 Task: Add the task  Improve the appâ€™s caching system for faster data retrieval to the section Epic Expedition in the project WorthyTech and add a Due Date to the respective task as 2023/07/08.
Action: Mouse moved to (905, 183)
Screenshot: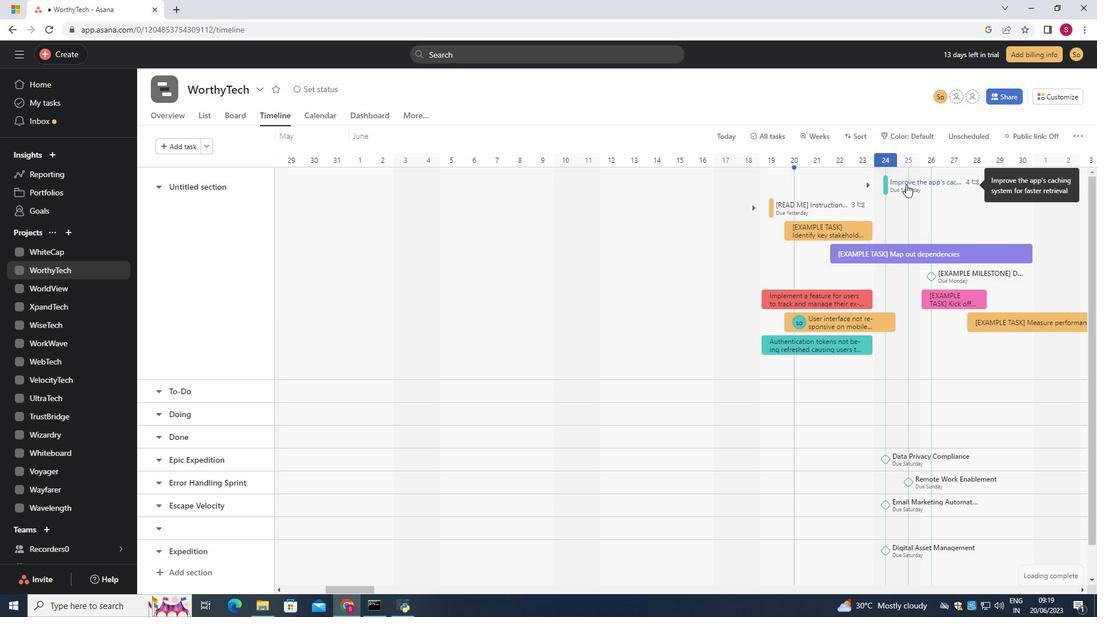 
Action: Mouse pressed left at (905, 183)
Screenshot: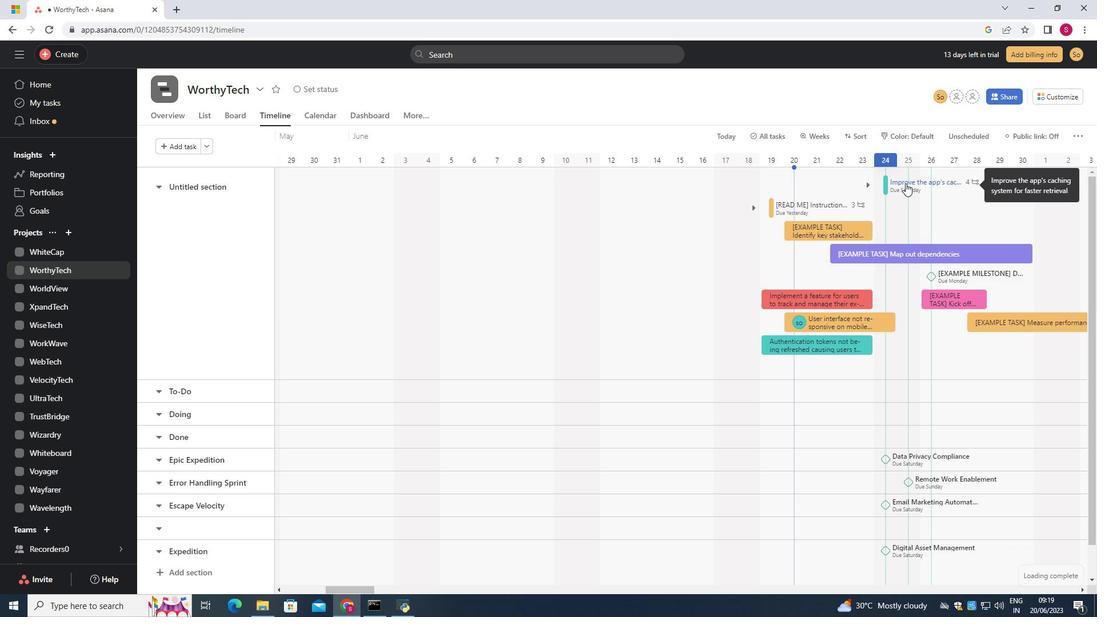 
Action: Mouse moved to (883, 250)
Screenshot: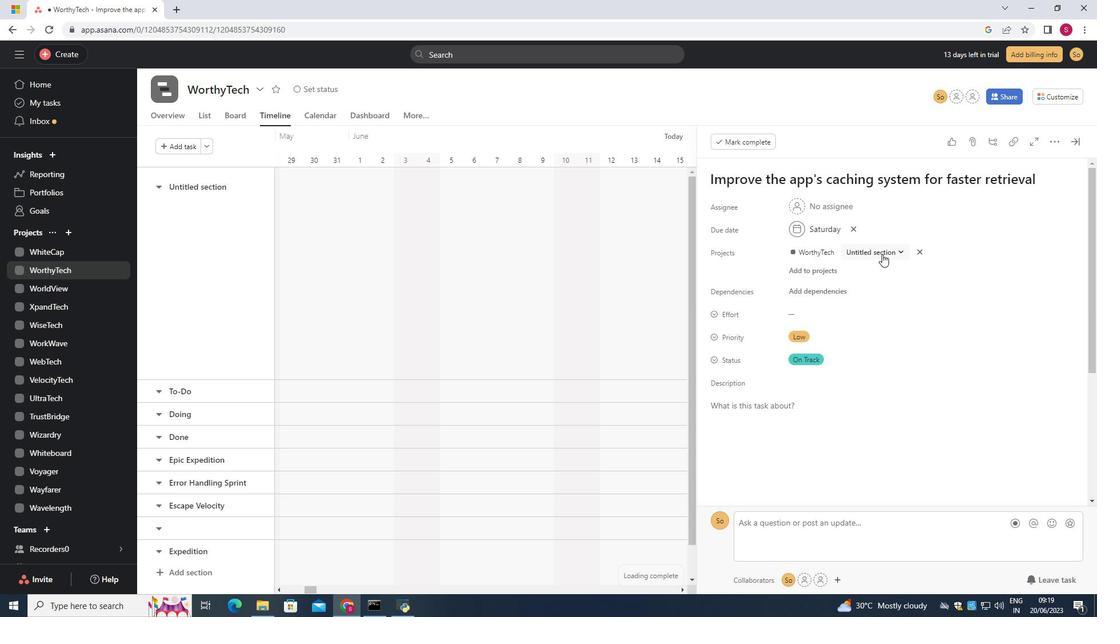 
Action: Mouse pressed left at (883, 250)
Screenshot: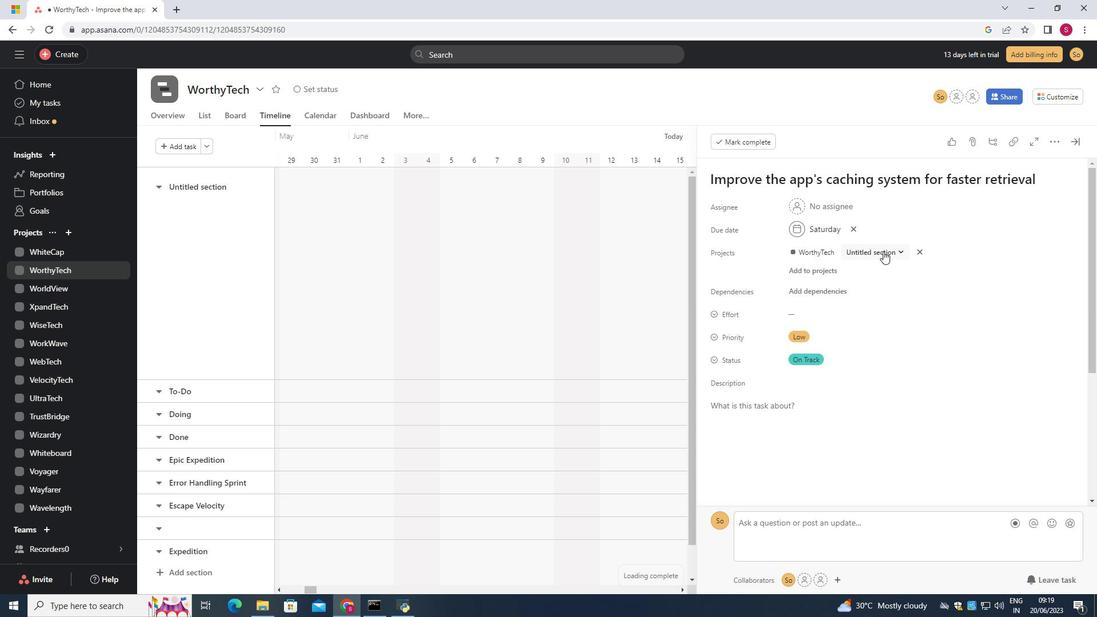 
Action: Mouse moved to (852, 358)
Screenshot: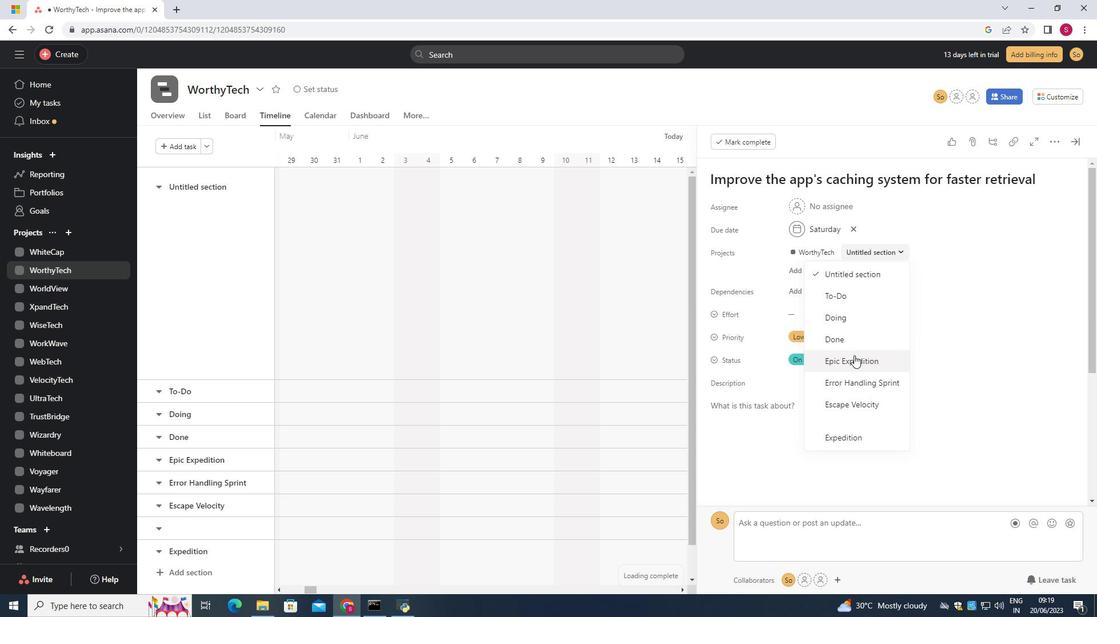 
Action: Mouse pressed left at (852, 358)
Screenshot: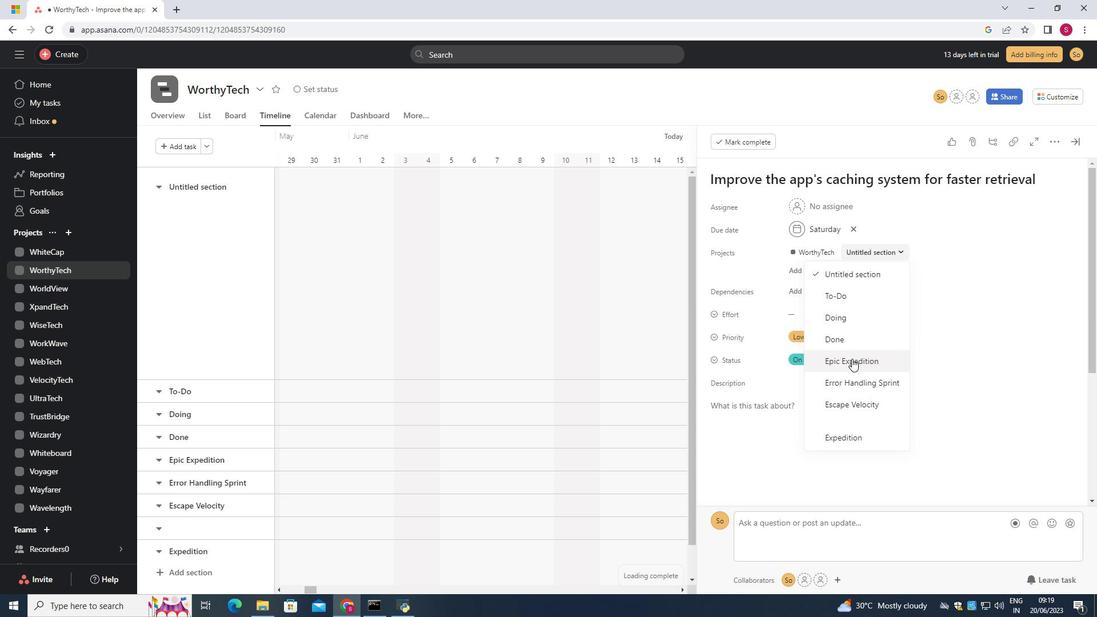 
Action: Mouse moved to (798, 228)
Screenshot: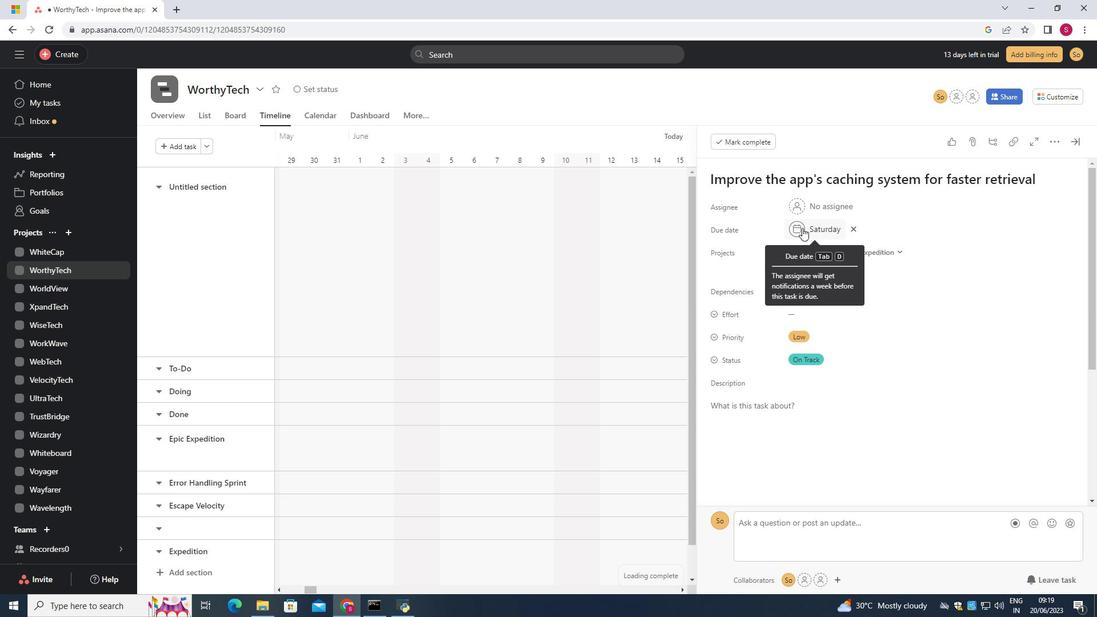 
Action: Mouse pressed left at (798, 228)
Screenshot: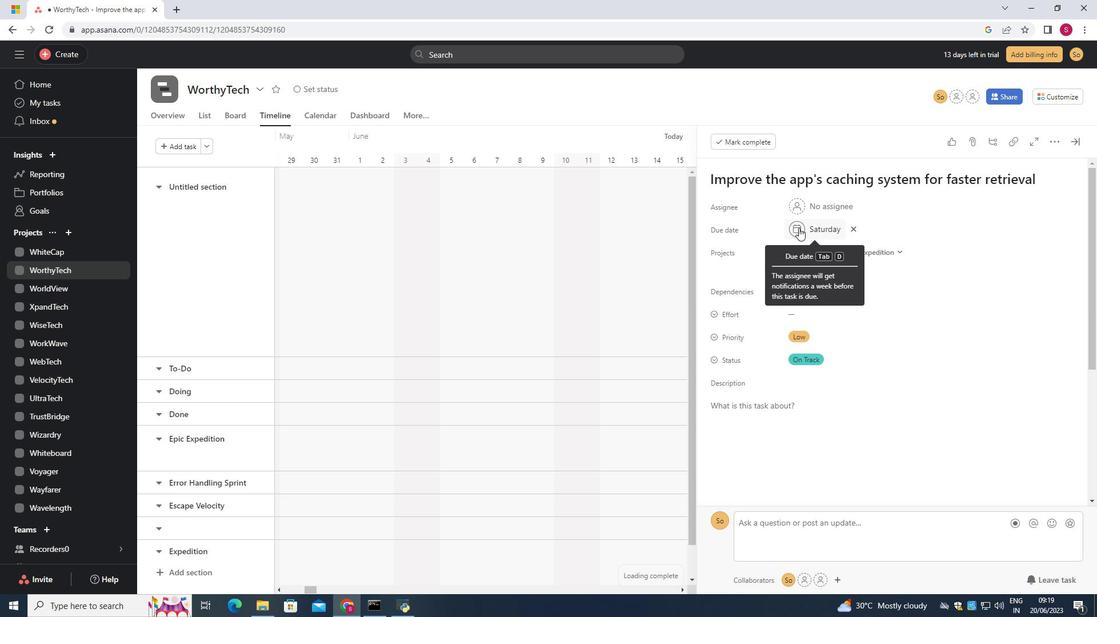 
Action: Mouse moved to (910, 257)
Screenshot: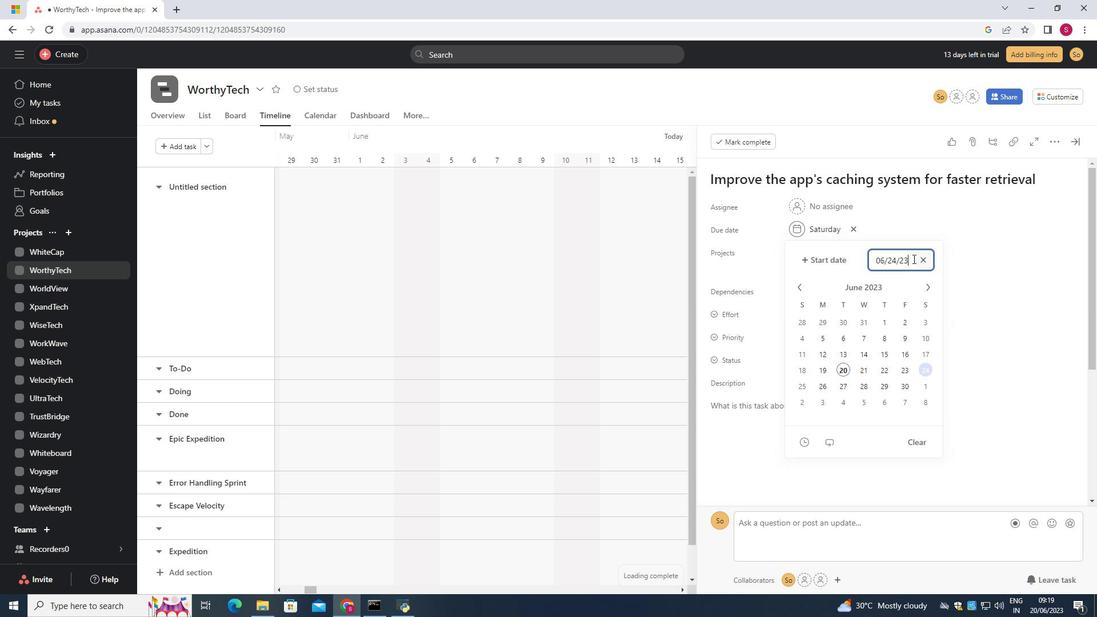 
Action: Key pressed <Key.backspace><Key.backspace><Key.backspace><Key.backspace><Key.backspace><Key.backspace><Key.backspace><Key.backspace><Key.backspace><Key.backspace><Key.backspace><Key.backspace><Key.backspace><Key.backspace>2023/07/08
Screenshot: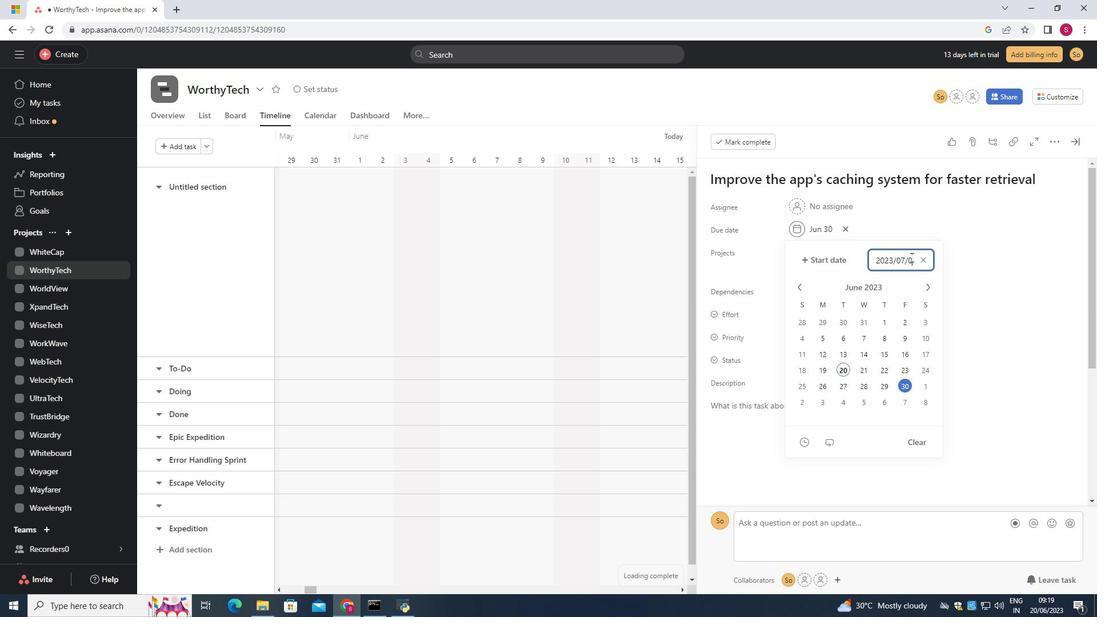 
Action: Mouse moved to (941, 298)
Screenshot: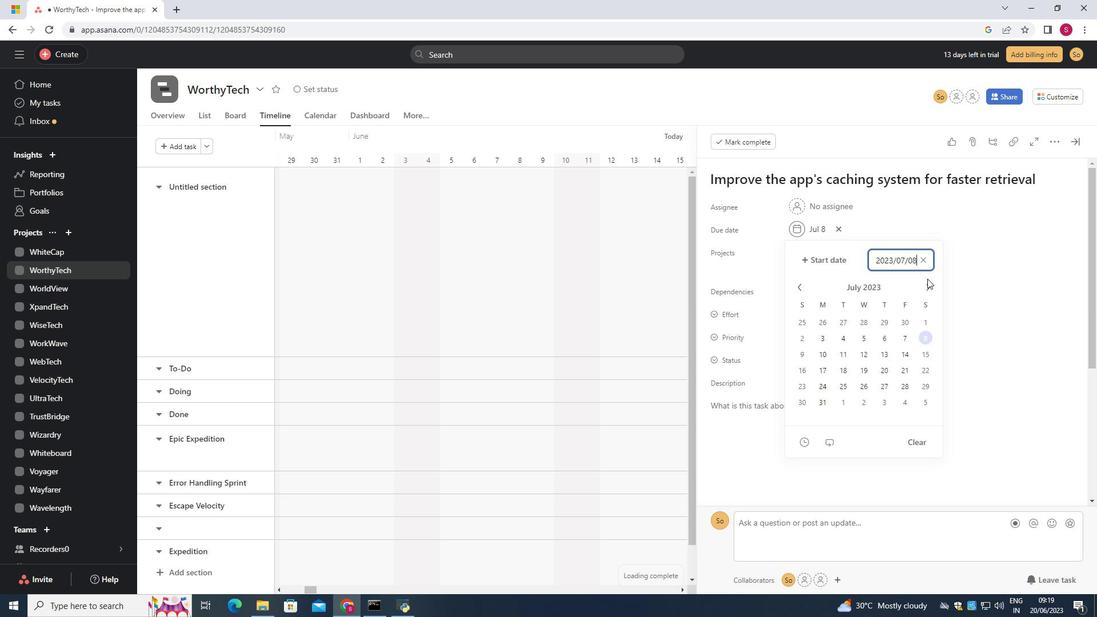 
Action: Key pressed <Key.enter>
Screenshot: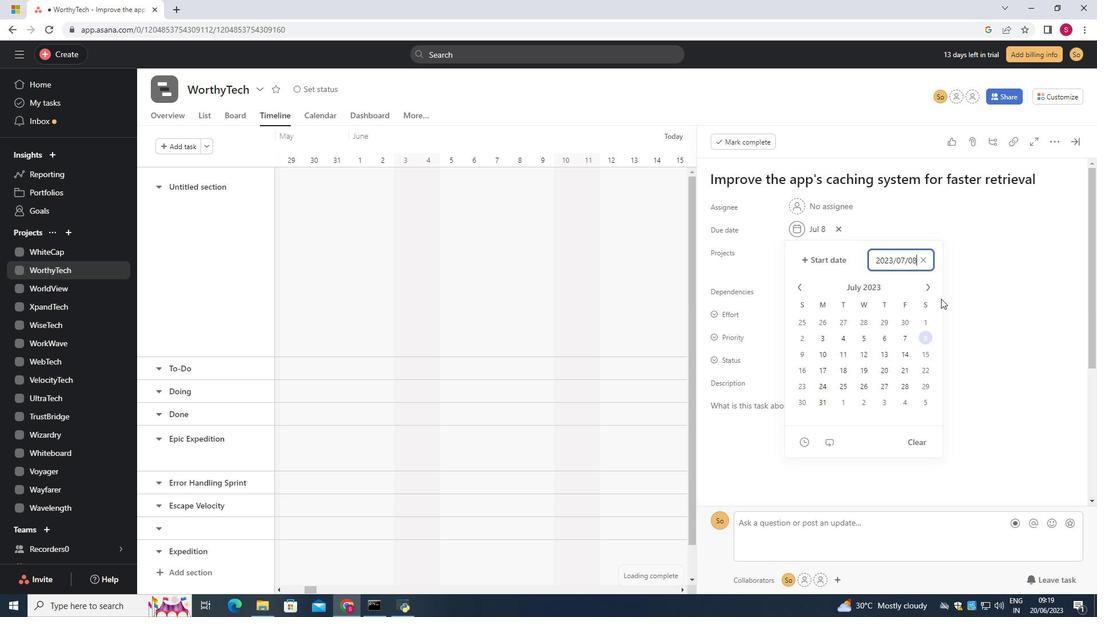 
Action: Mouse moved to (929, 312)
Screenshot: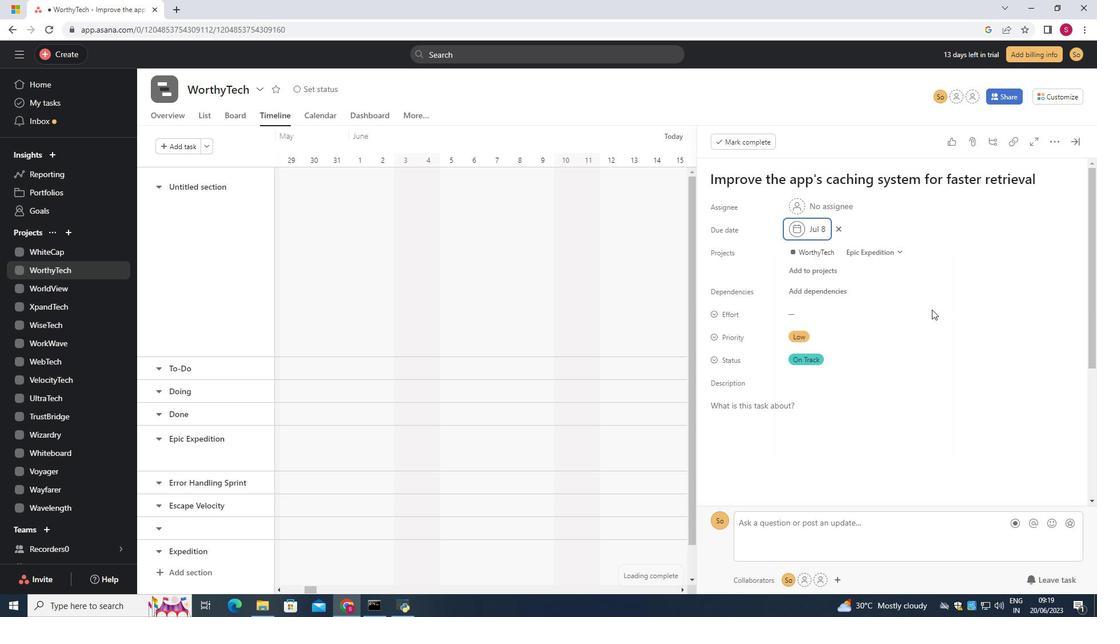 
